 Task: Add the "purple" label to card.
Action: Mouse moved to (1346, 112)
Screenshot: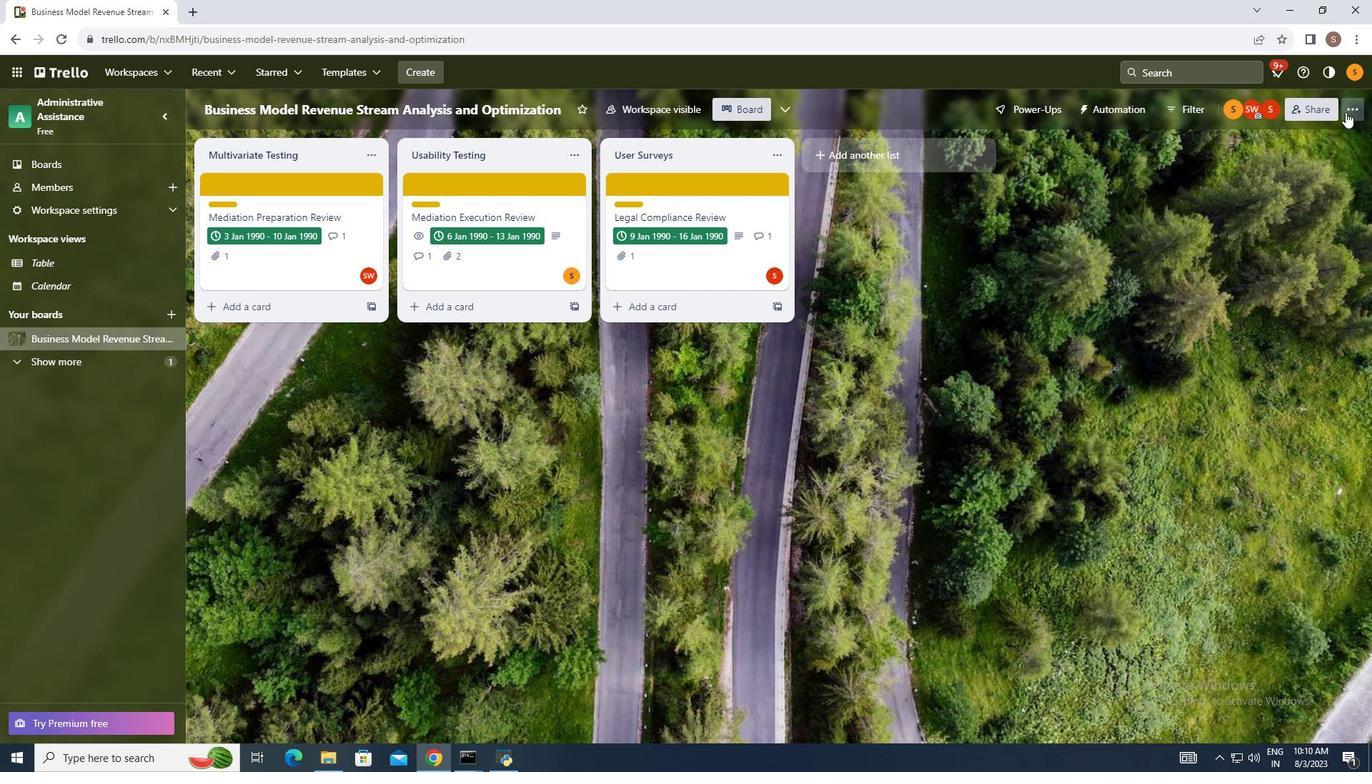 
Action: Mouse pressed left at (1346, 112)
Screenshot: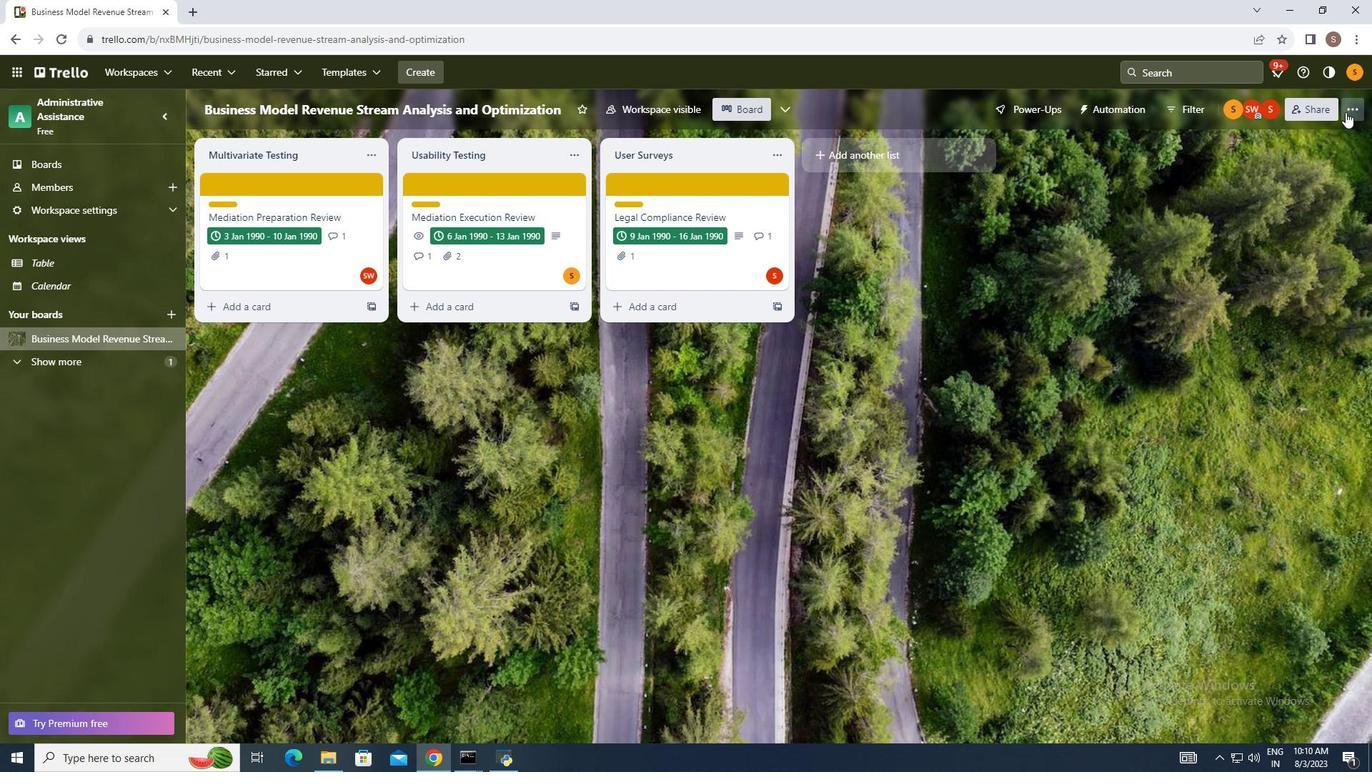 
Action: Mouse moved to (1251, 303)
Screenshot: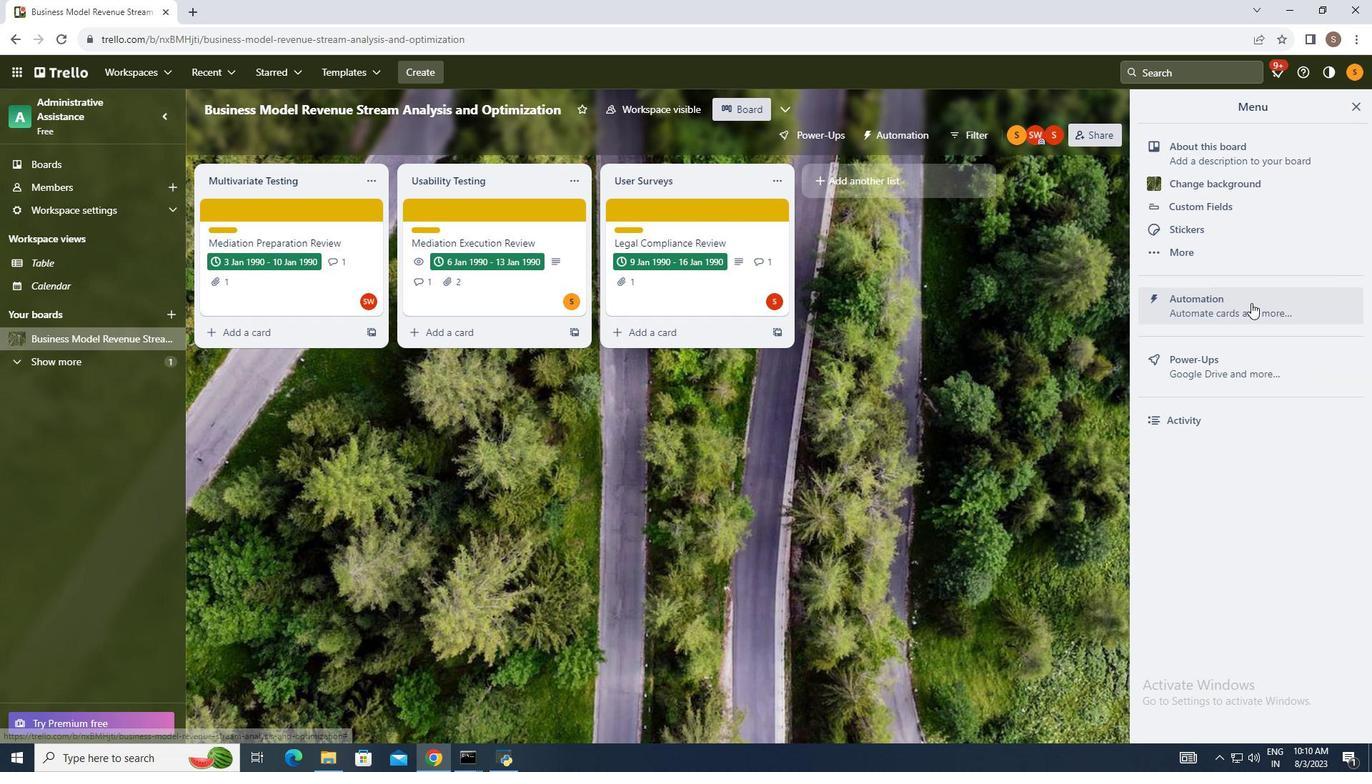 
Action: Mouse pressed left at (1251, 303)
Screenshot: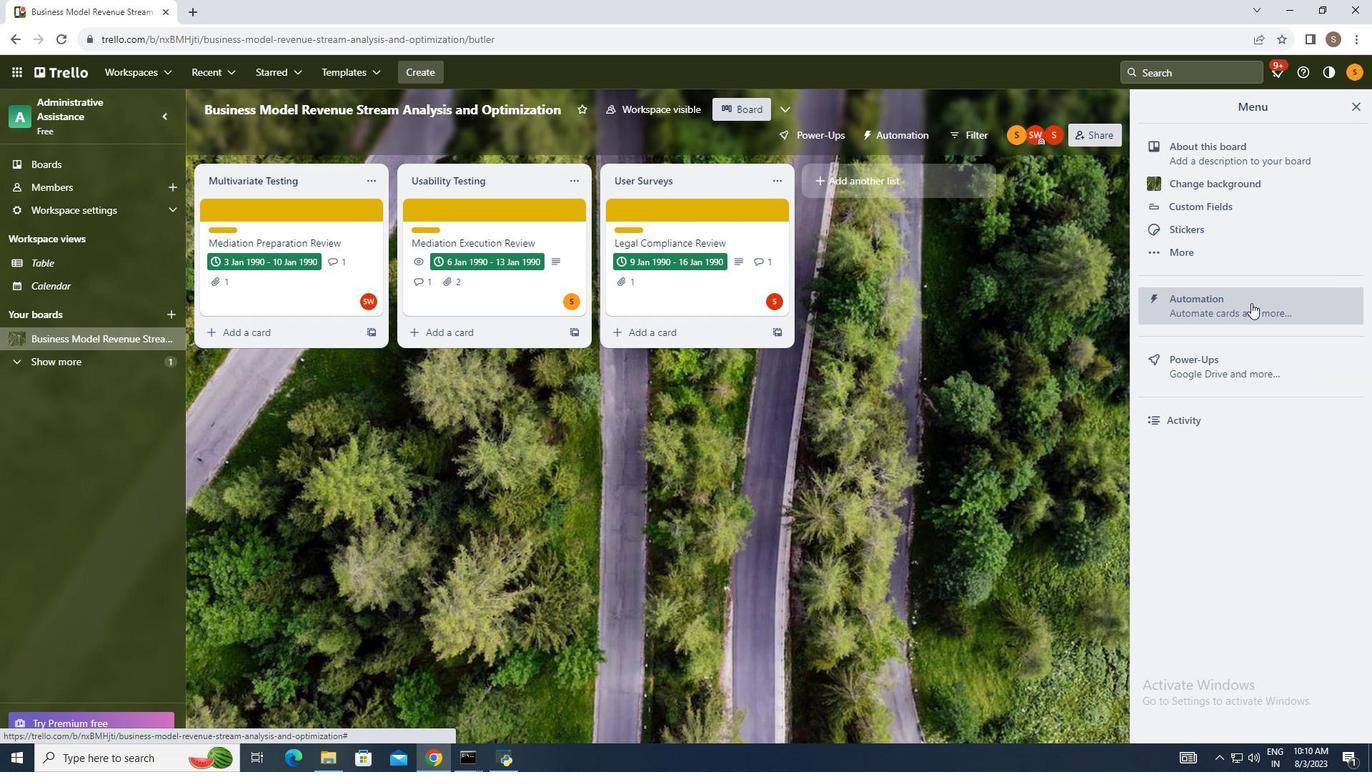 
Action: Mouse moved to (253, 370)
Screenshot: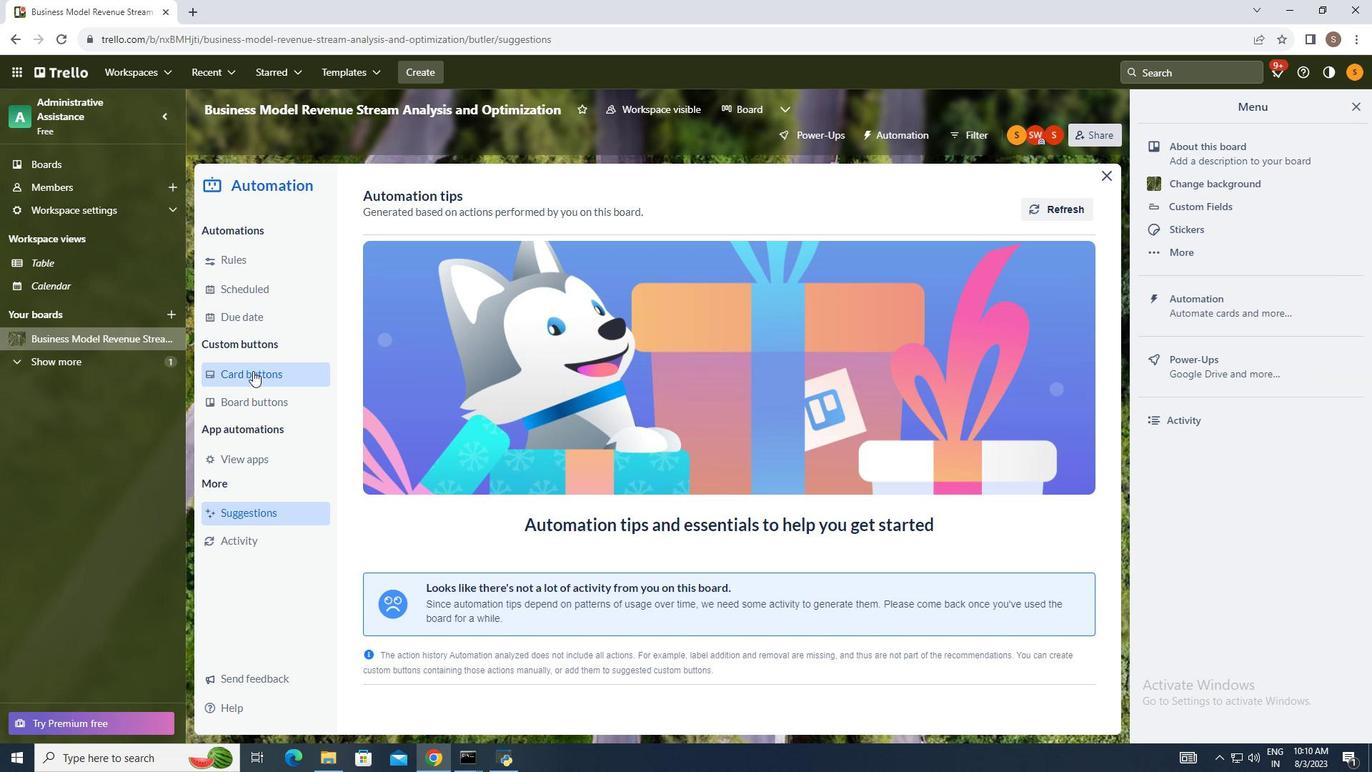 
Action: Mouse pressed left at (253, 370)
Screenshot: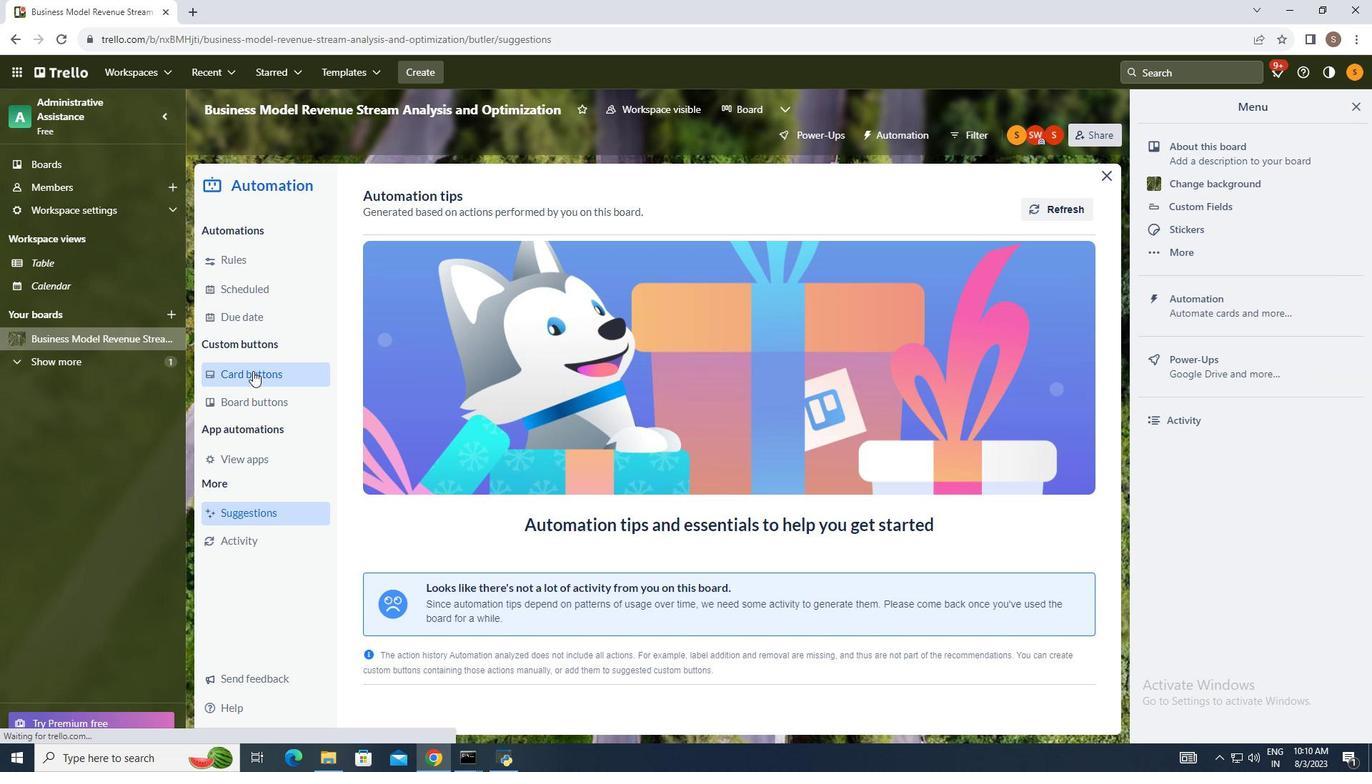 
Action: Mouse moved to (1055, 200)
Screenshot: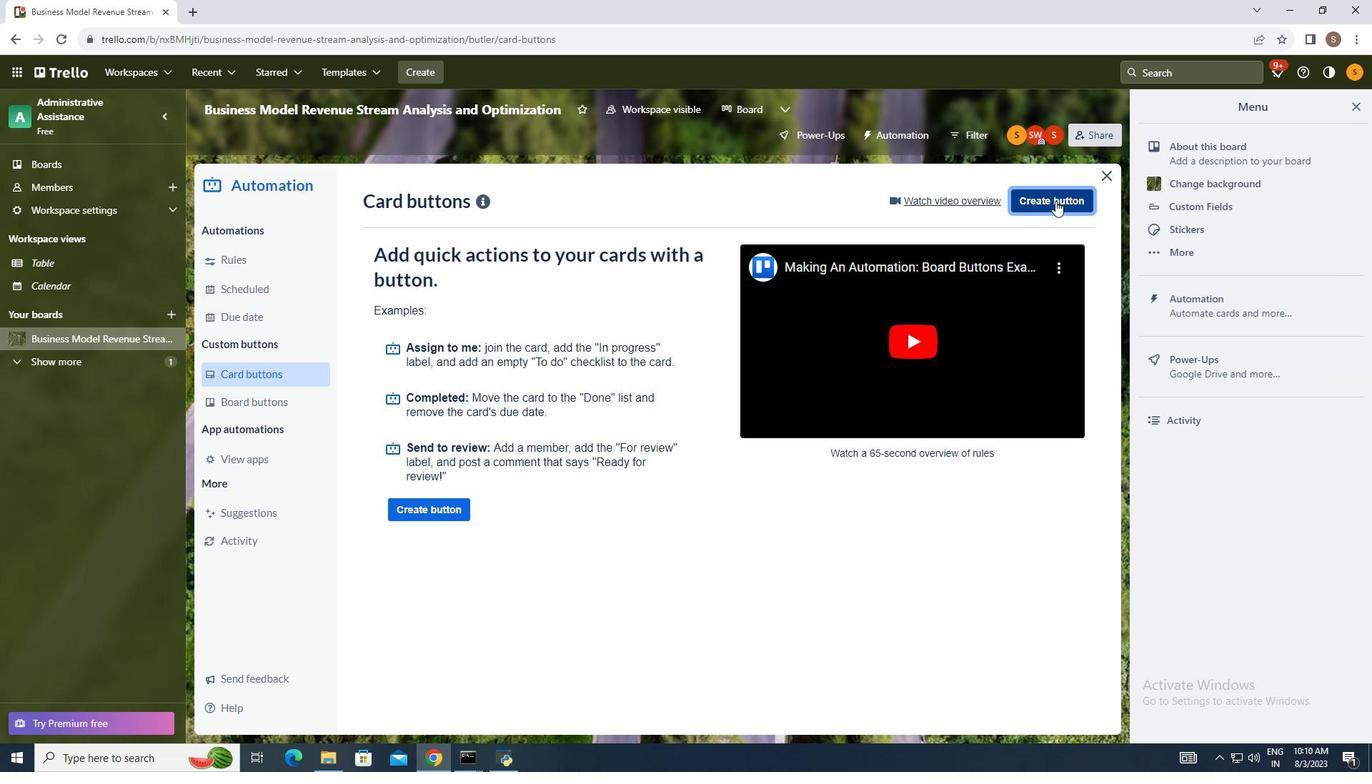 
Action: Mouse pressed left at (1055, 200)
Screenshot: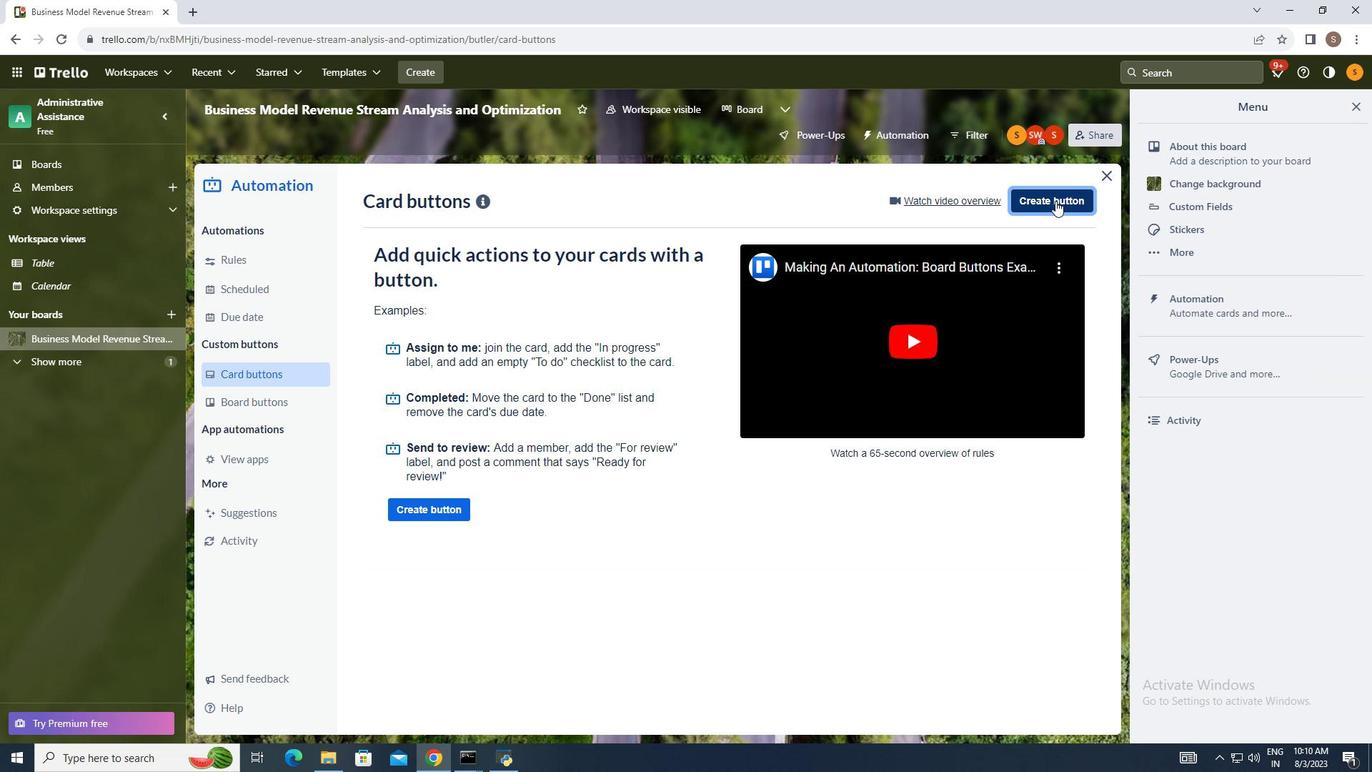 
Action: Mouse moved to (726, 401)
Screenshot: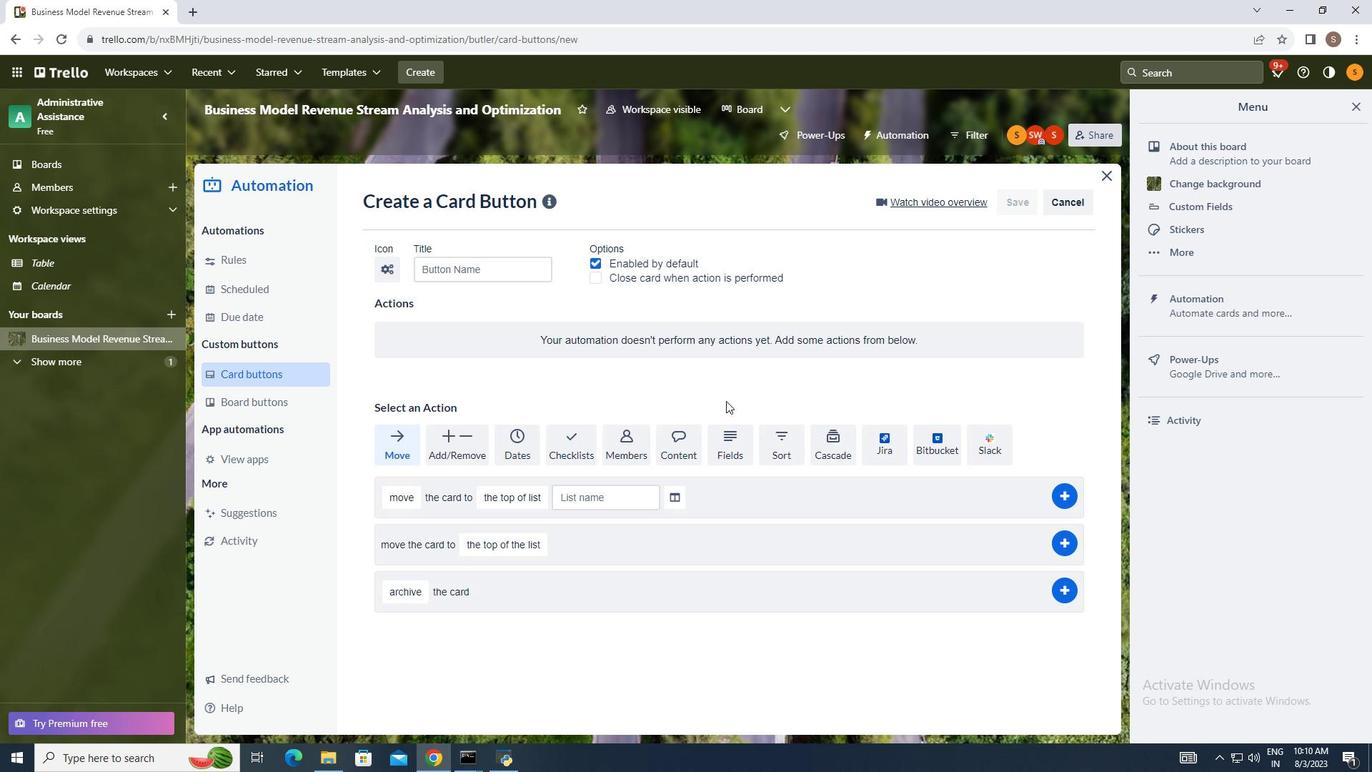 
Action: Mouse pressed left at (726, 401)
Screenshot: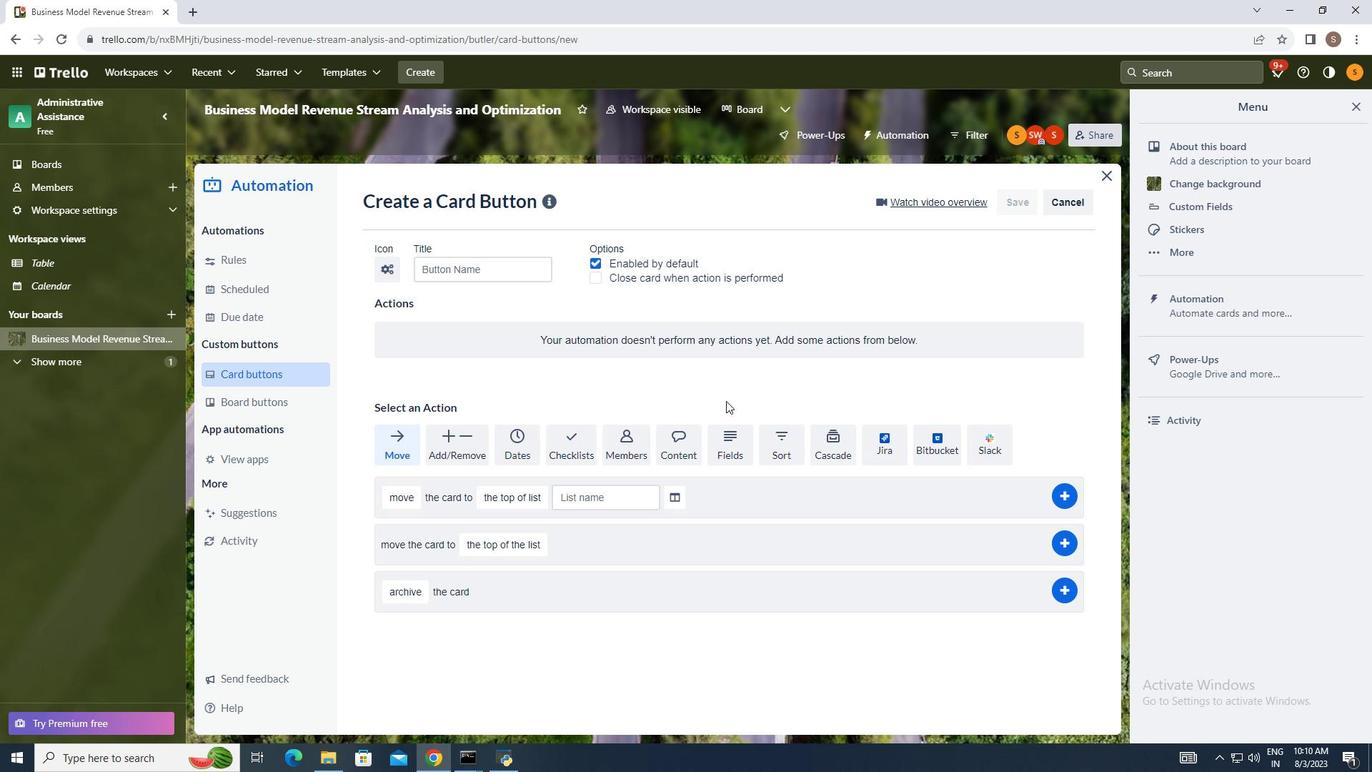 
Action: Mouse moved to (461, 449)
Screenshot: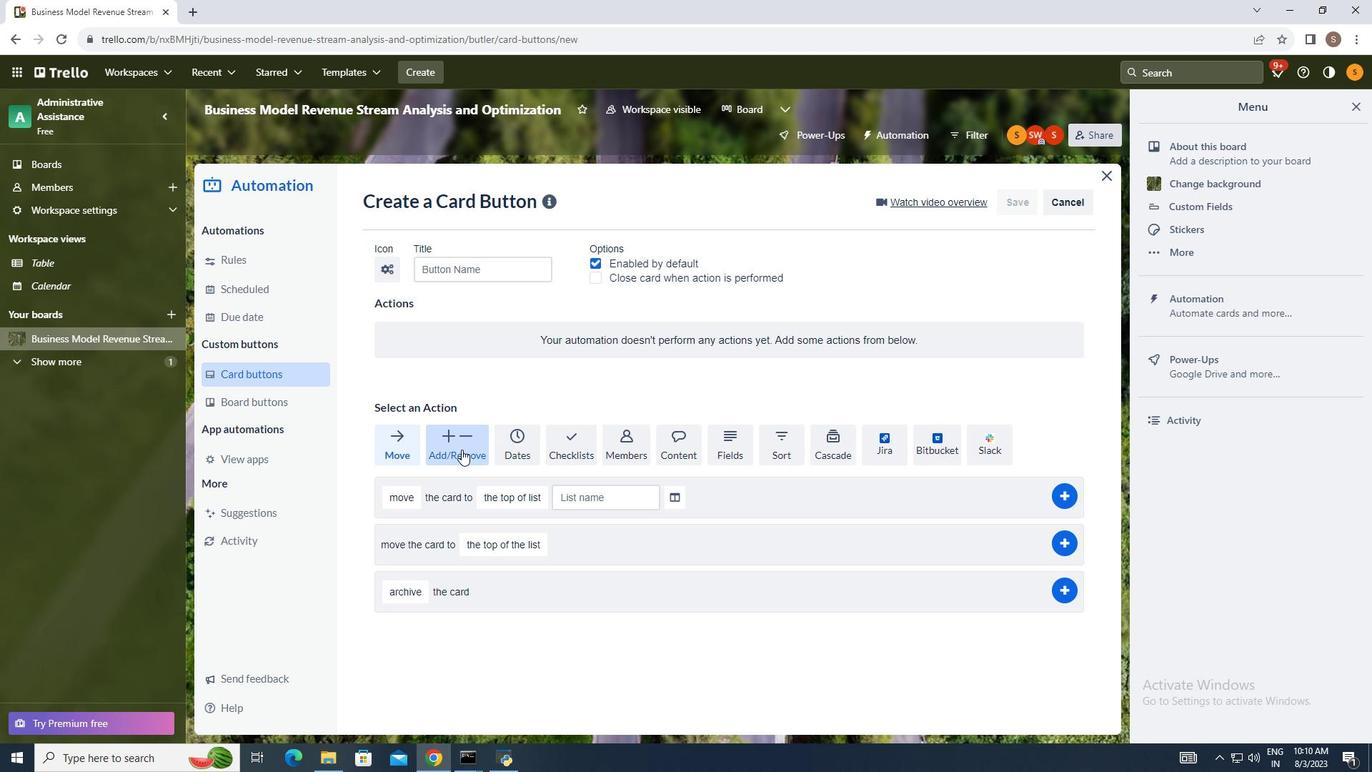 
Action: Mouse pressed left at (461, 449)
Screenshot: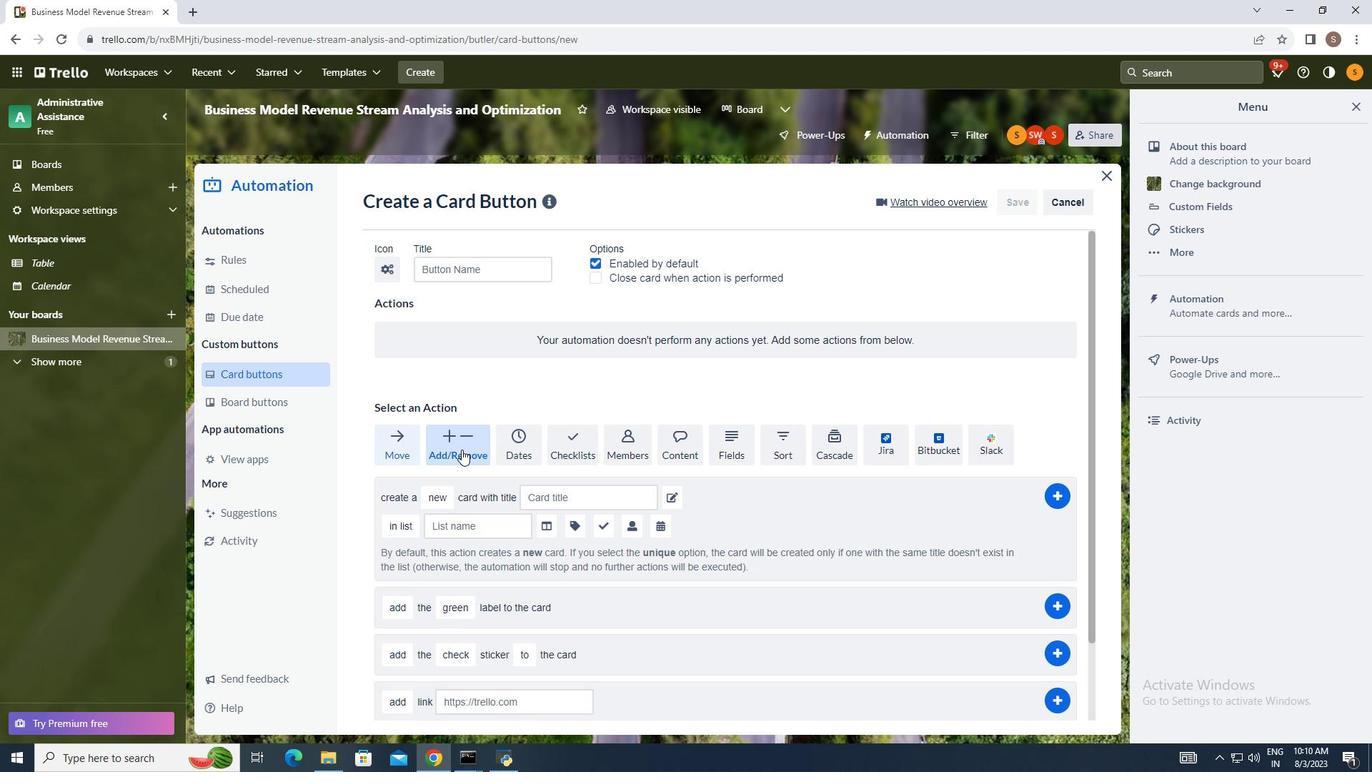 
Action: Mouse moved to (521, 569)
Screenshot: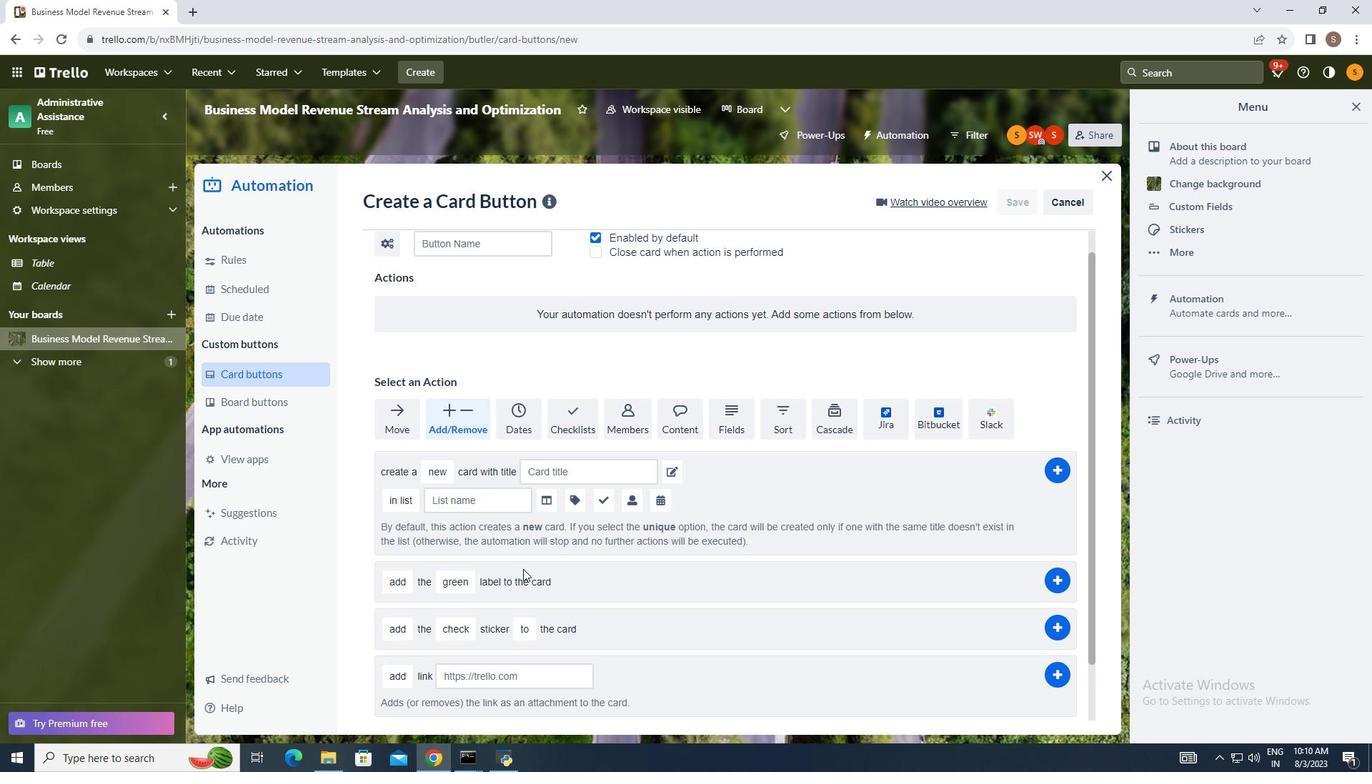 
Action: Mouse scrolled (521, 569) with delta (0, 0)
Screenshot: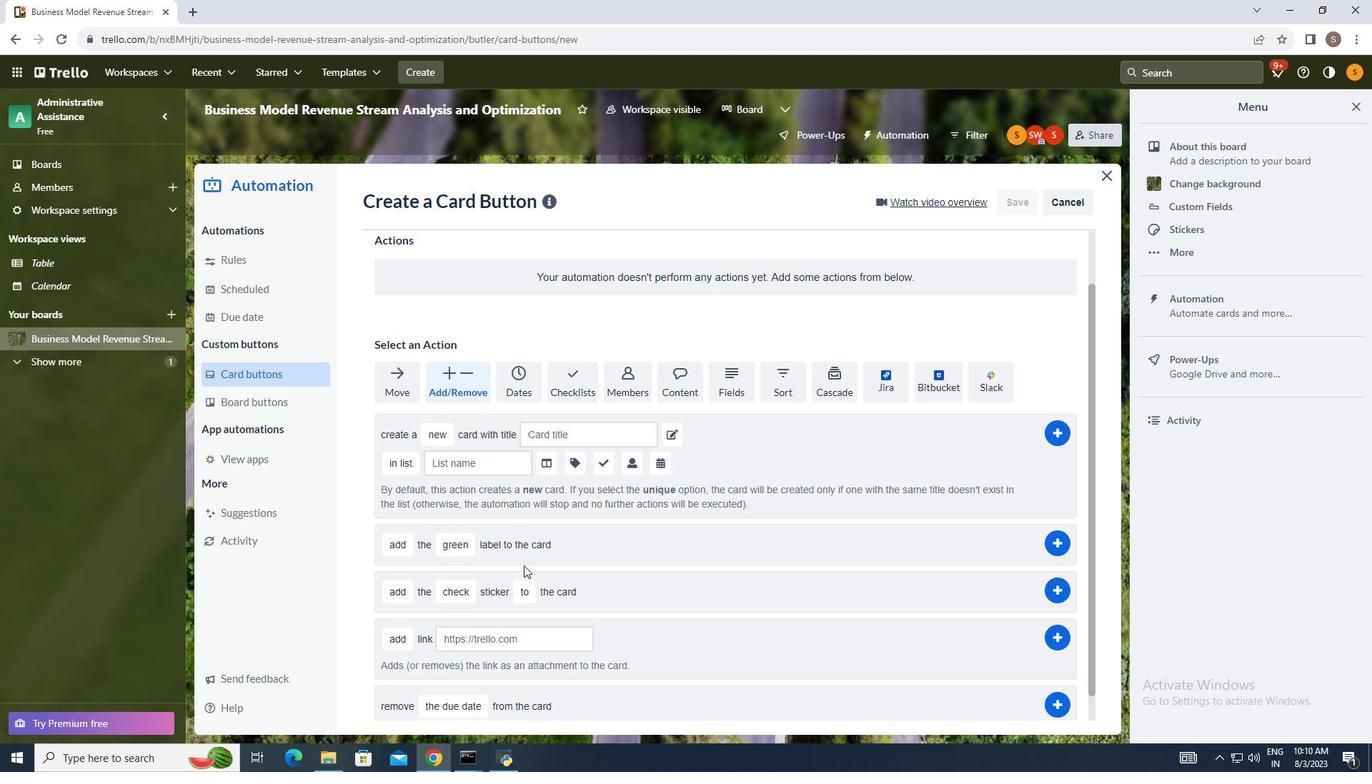 
Action: Mouse moved to (391, 530)
Screenshot: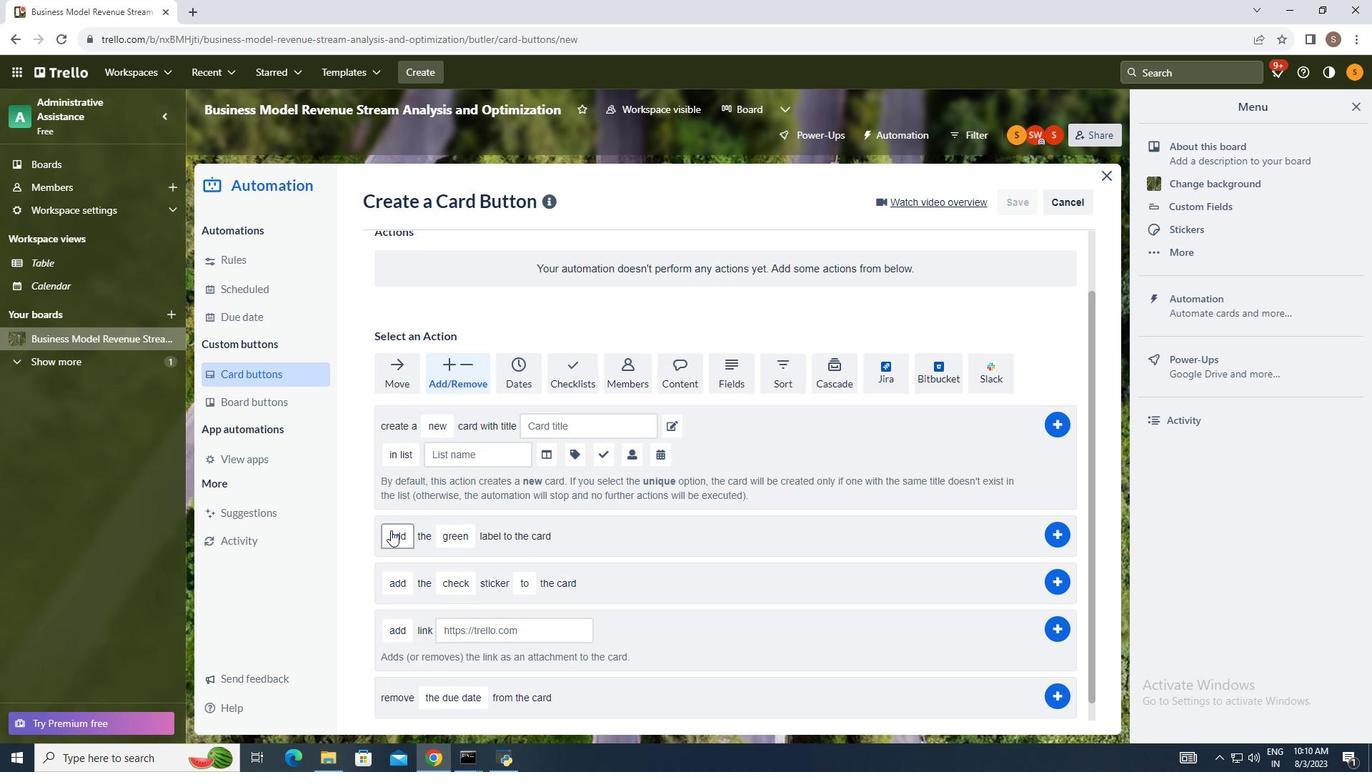 
Action: Mouse pressed left at (391, 530)
Screenshot: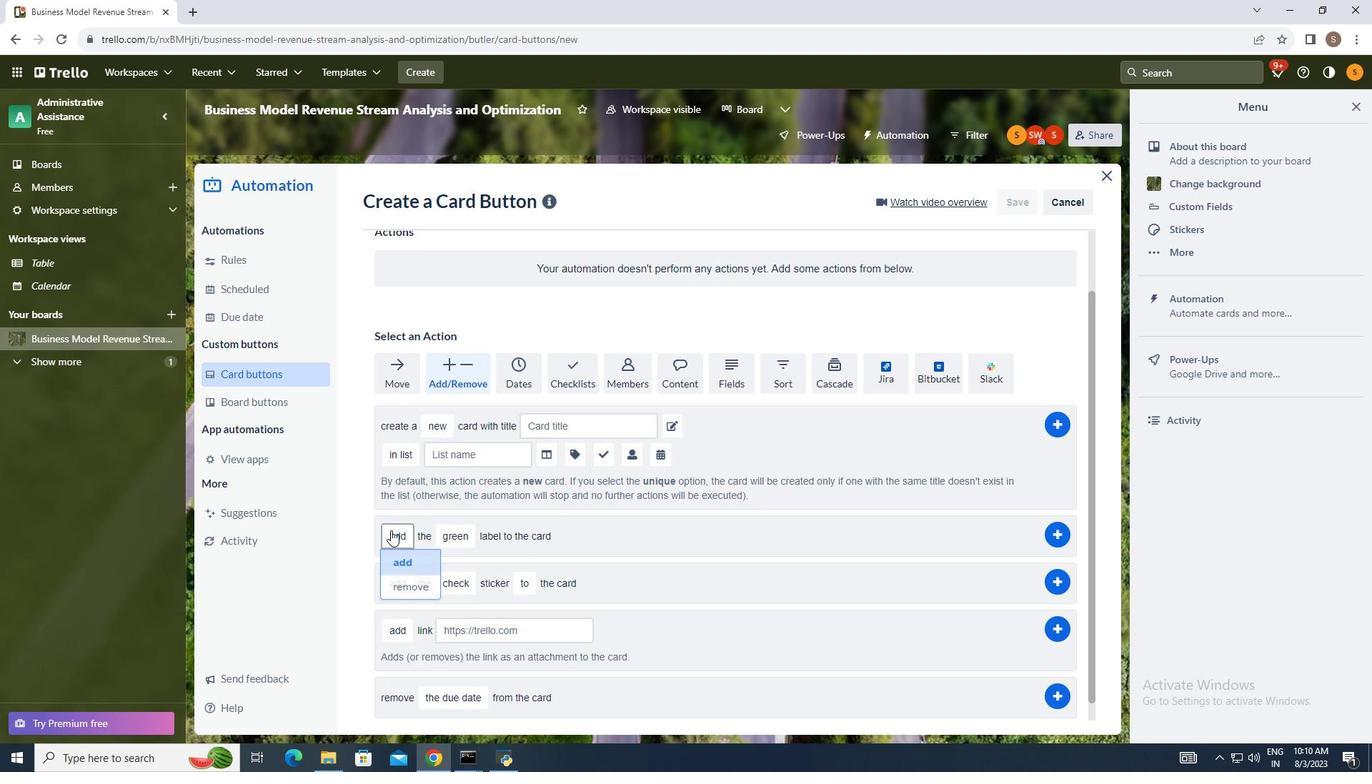 
Action: Mouse moved to (406, 558)
Screenshot: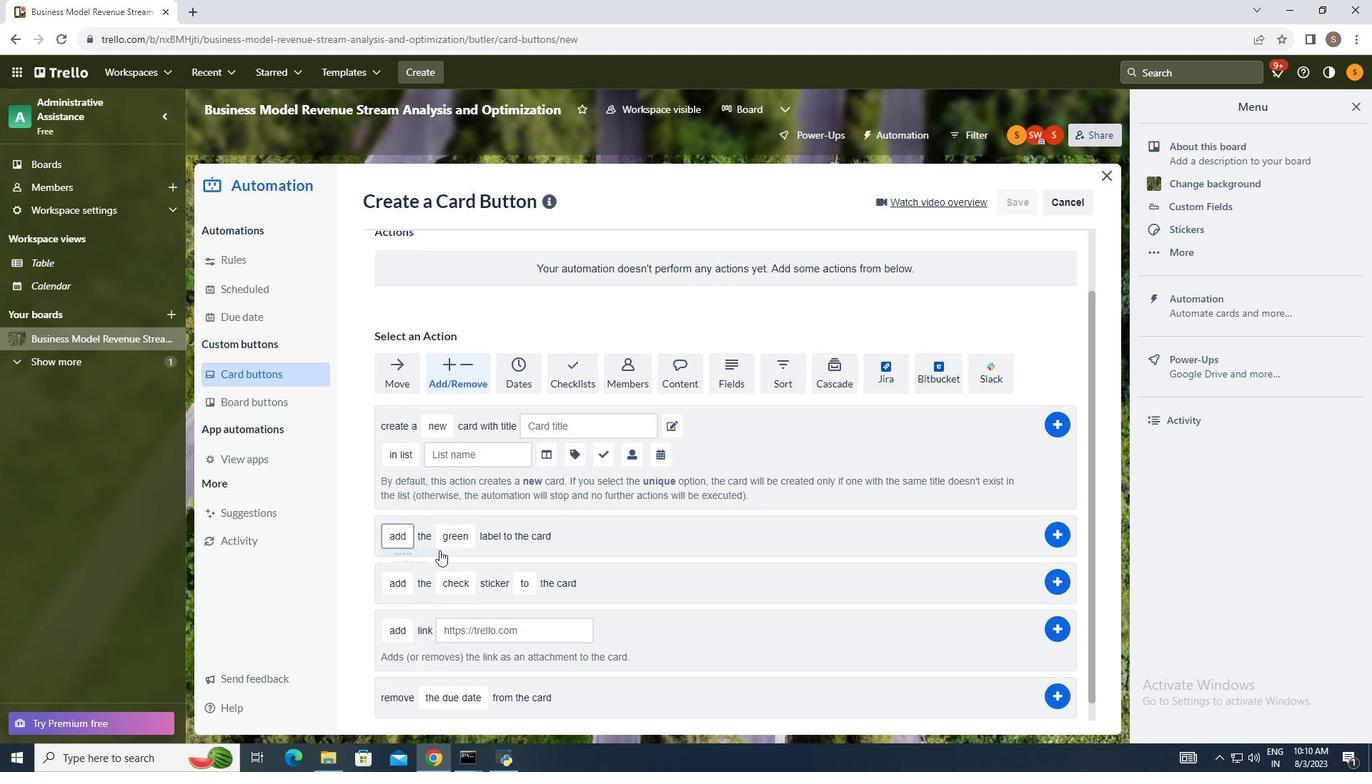 
Action: Mouse pressed left at (406, 558)
Screenshot: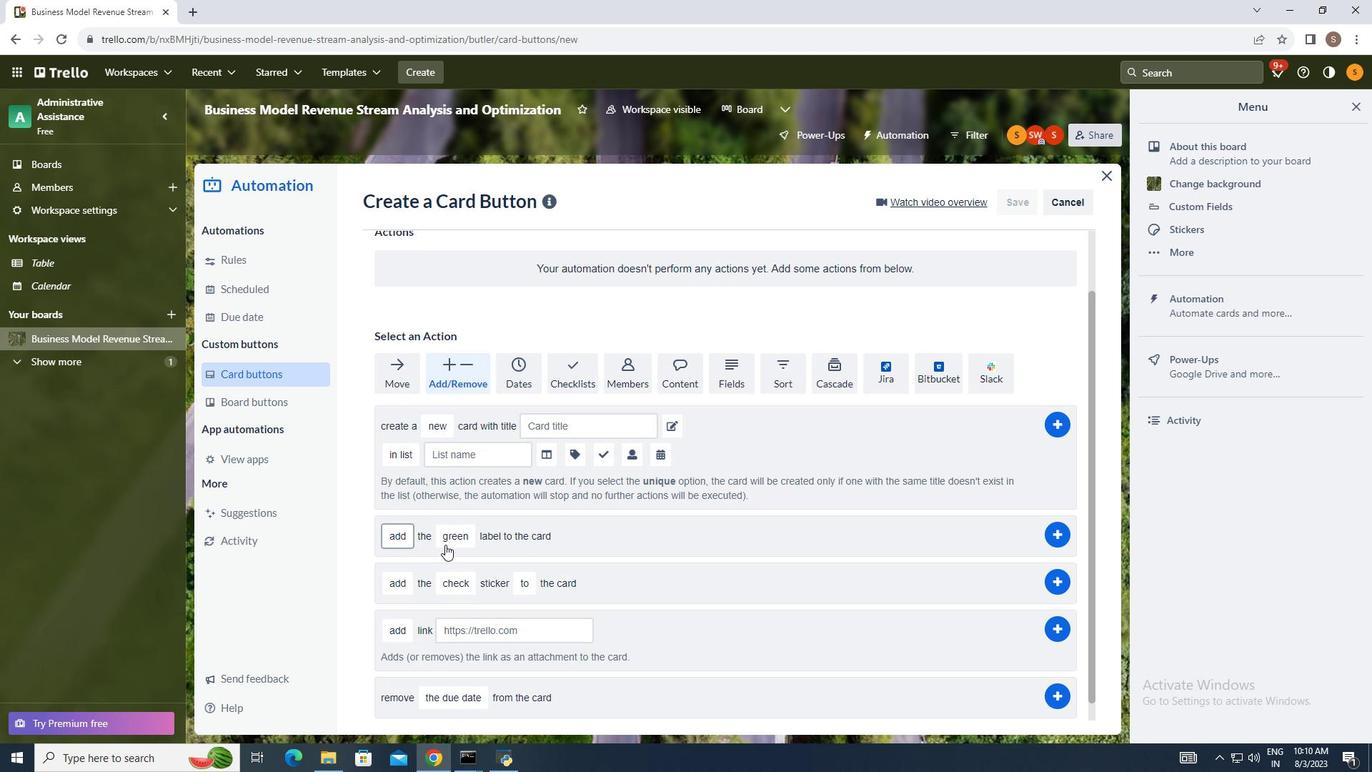 
Action: Mouse moved to (450, 536)
Screenshot: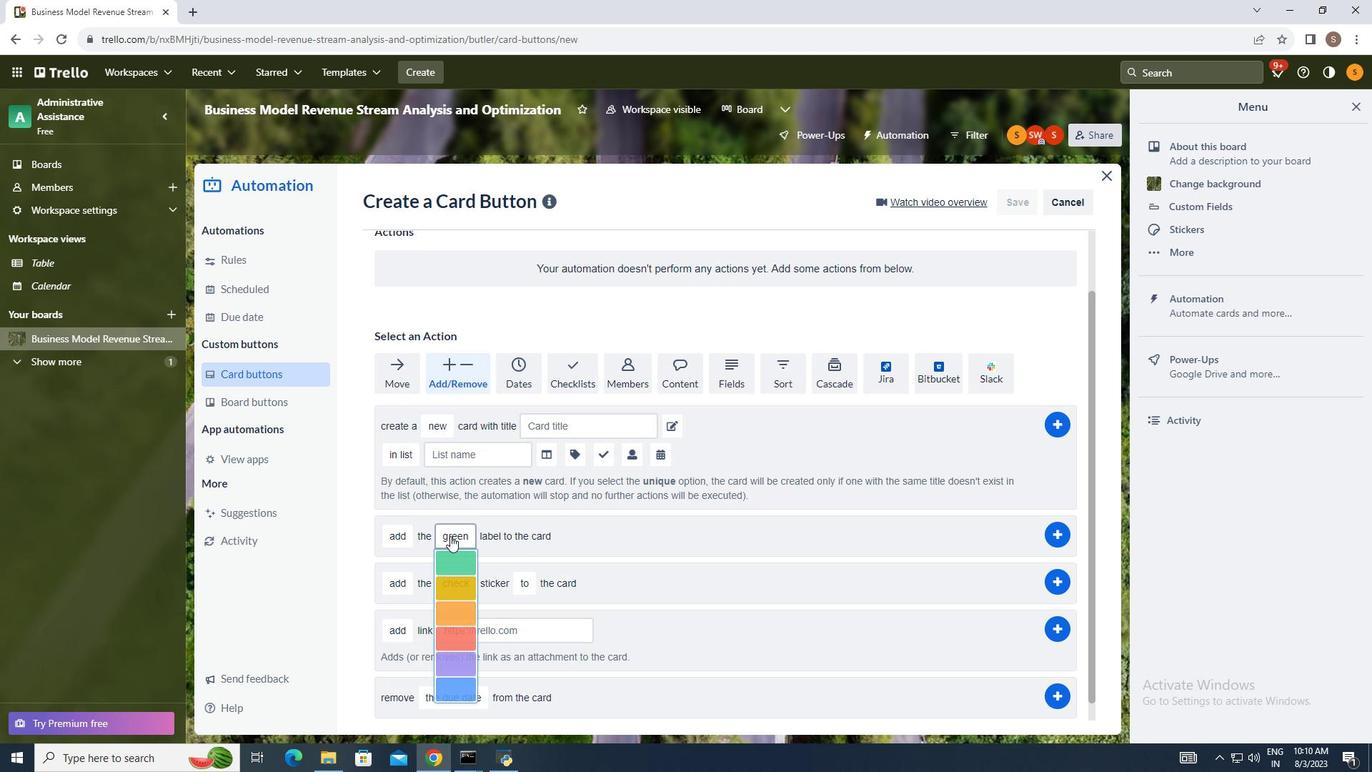 
Action: Mouse pressed left at (450, 536)
Screenshot: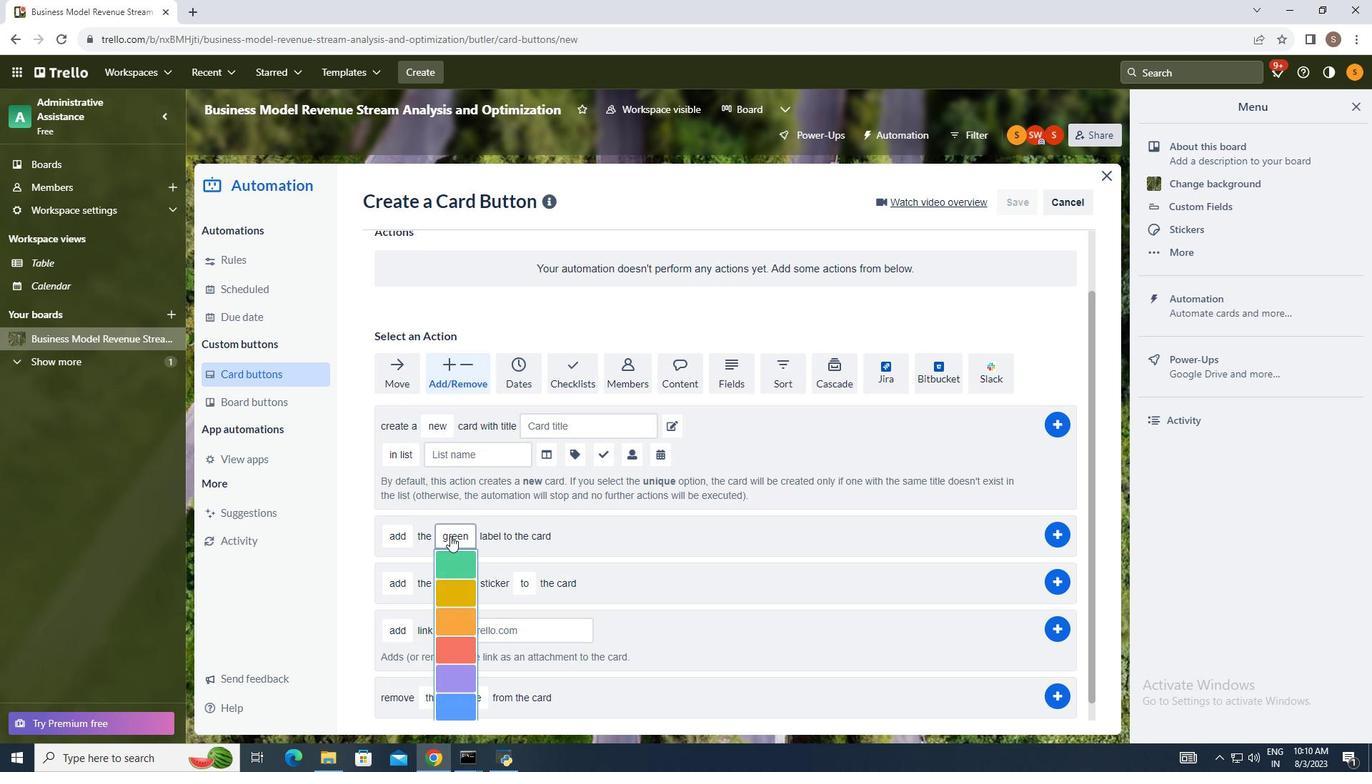 
Action: Mouse moved to (449, 561)
Screenshot: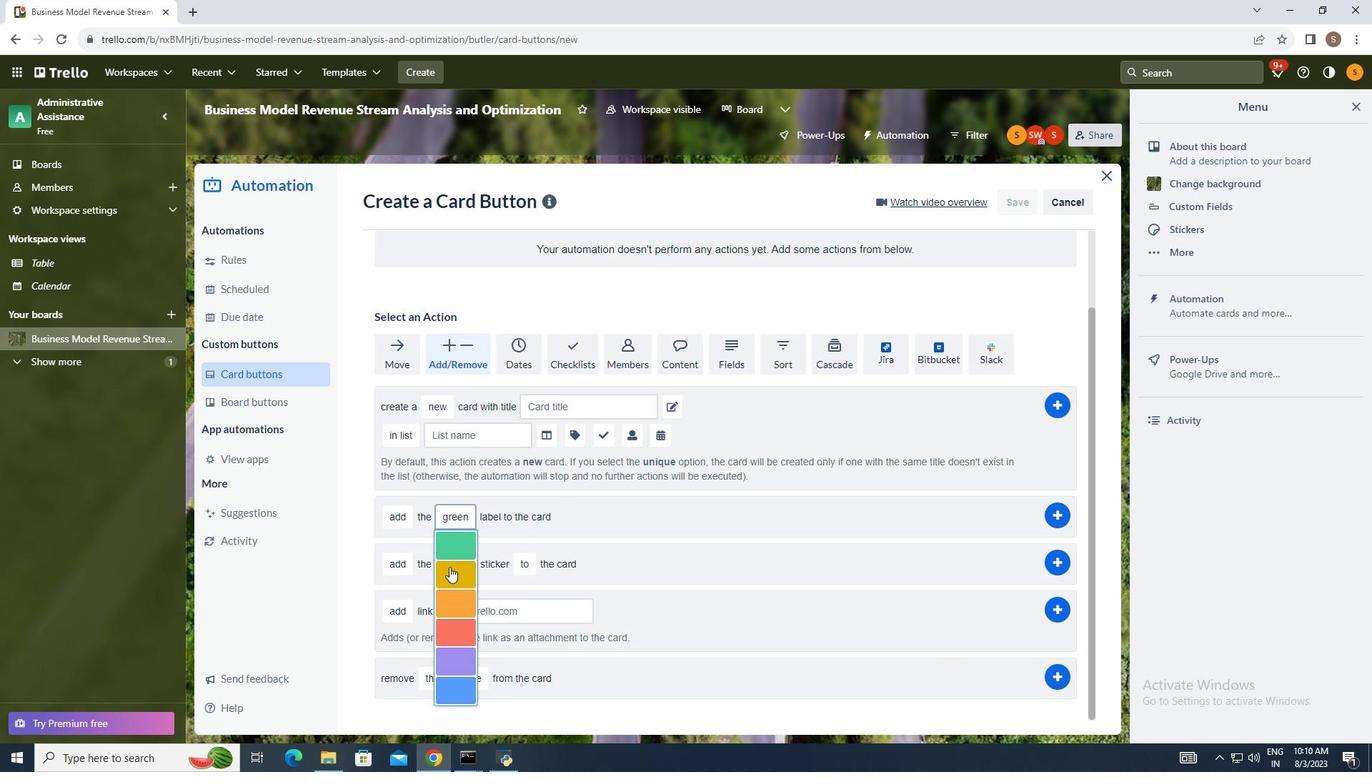 
Action: Mouse scrolled (449, 561) with delta (0, 0)
Screenshot: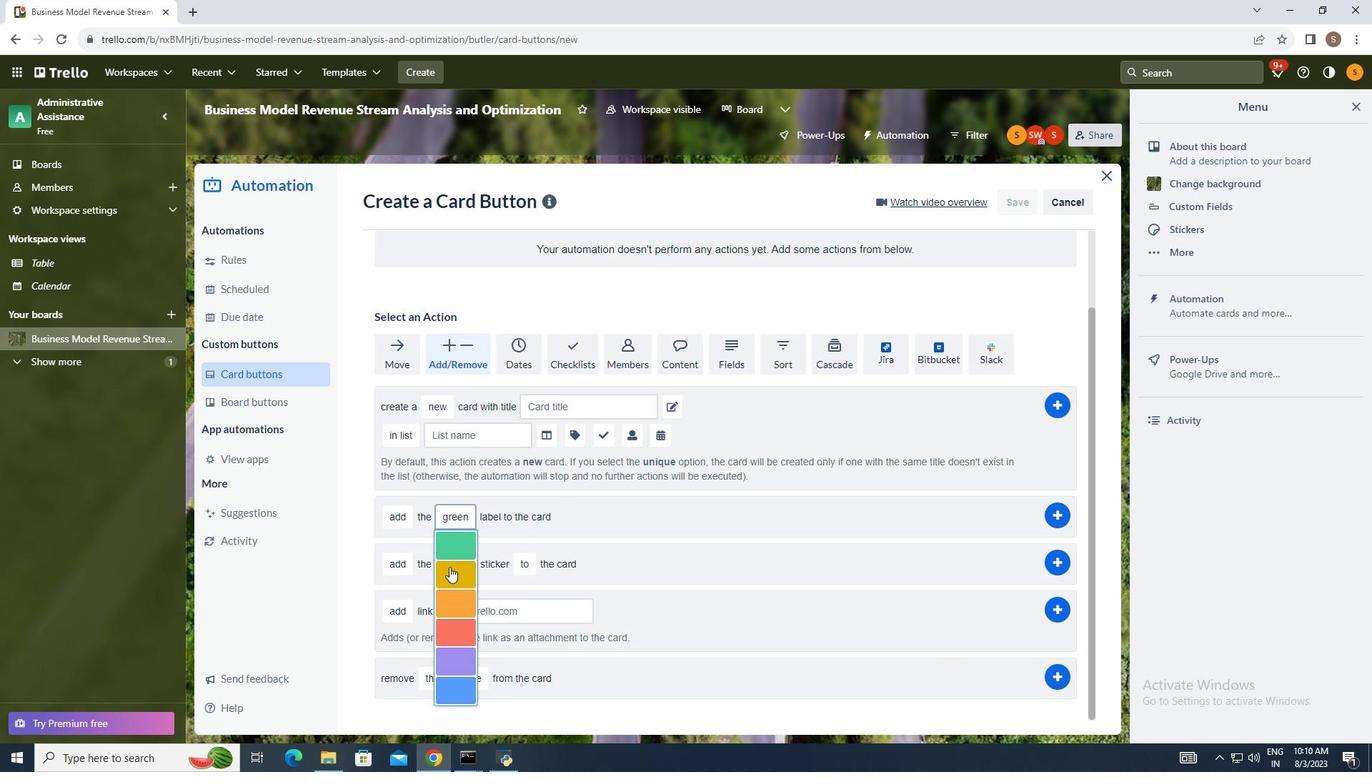 
Action: Mouse moved to (449, 566)
Screenshot: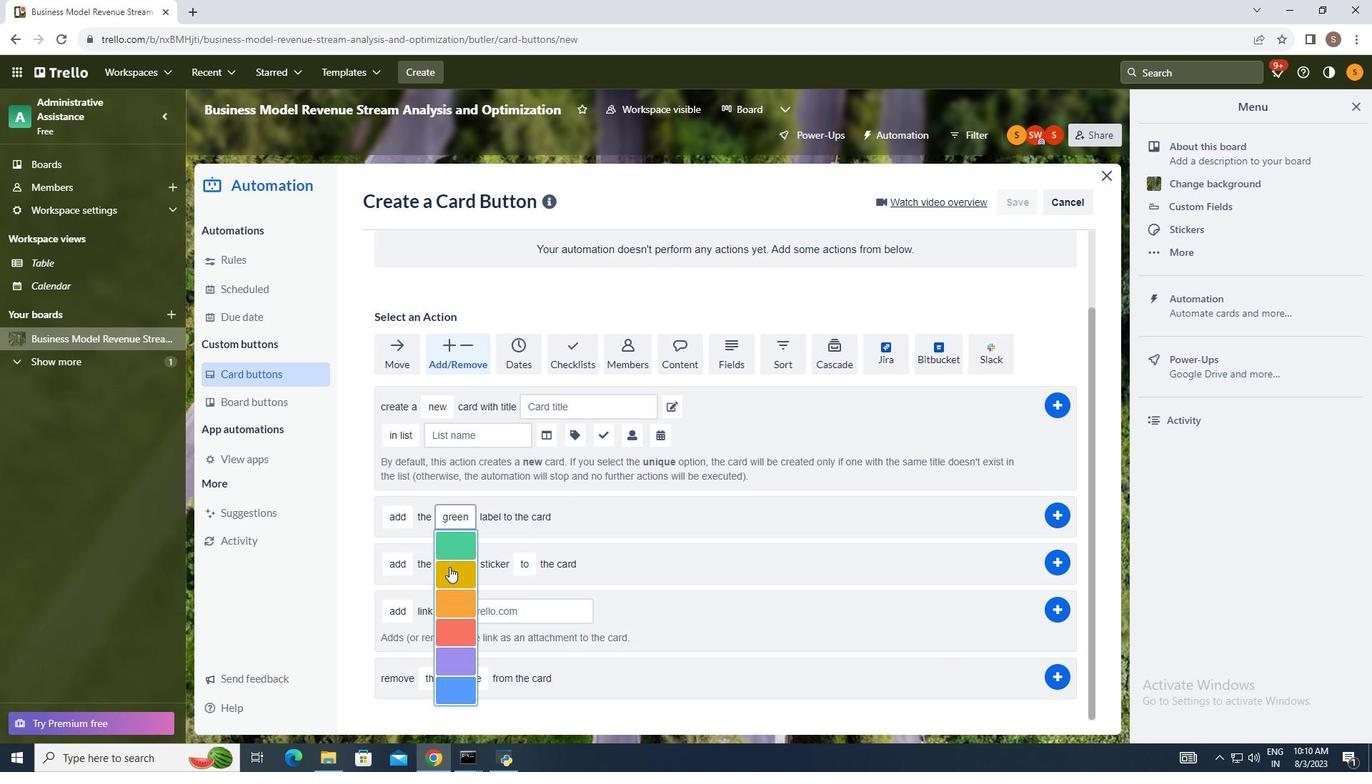 
Action: Mouse scrolled (449, 565) with delta (0, 0)
Screenshot: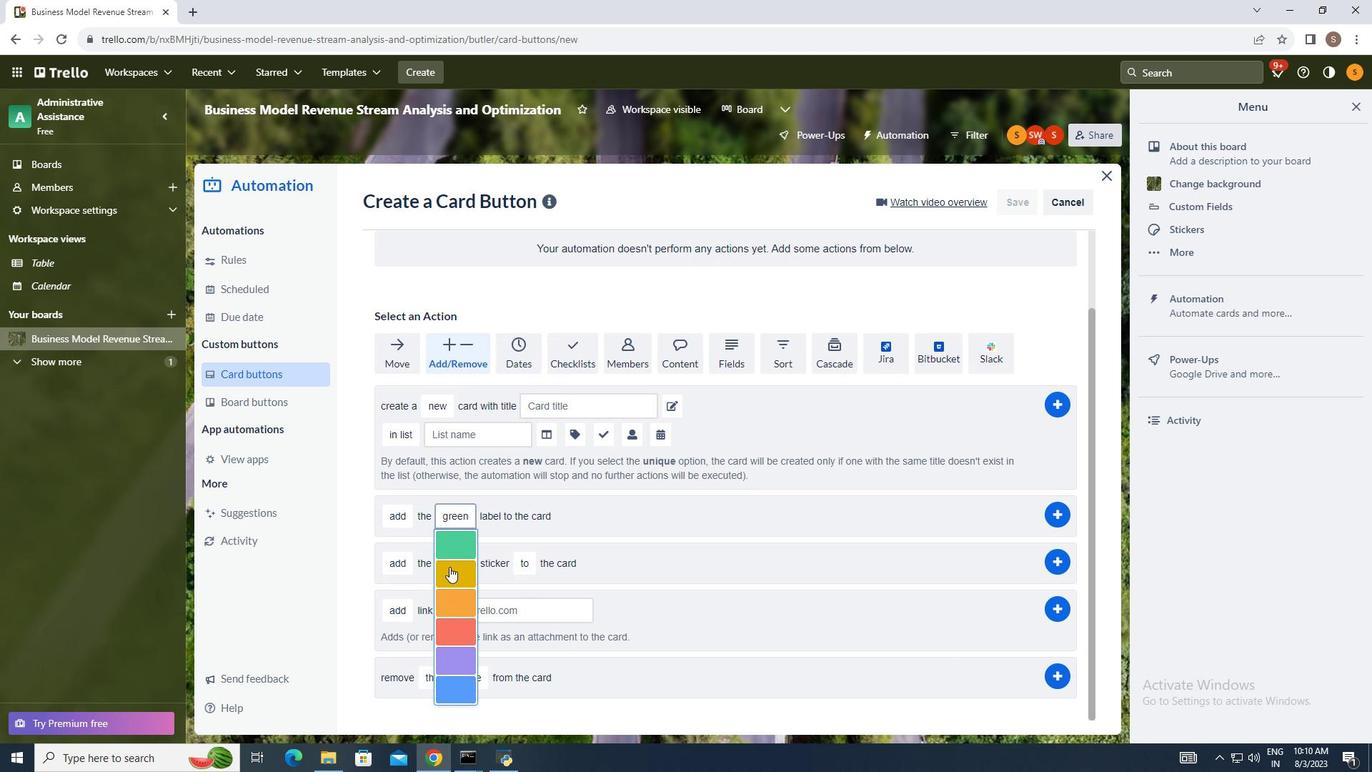 
Action: Mouse moved to (449, 566)
Screenshot: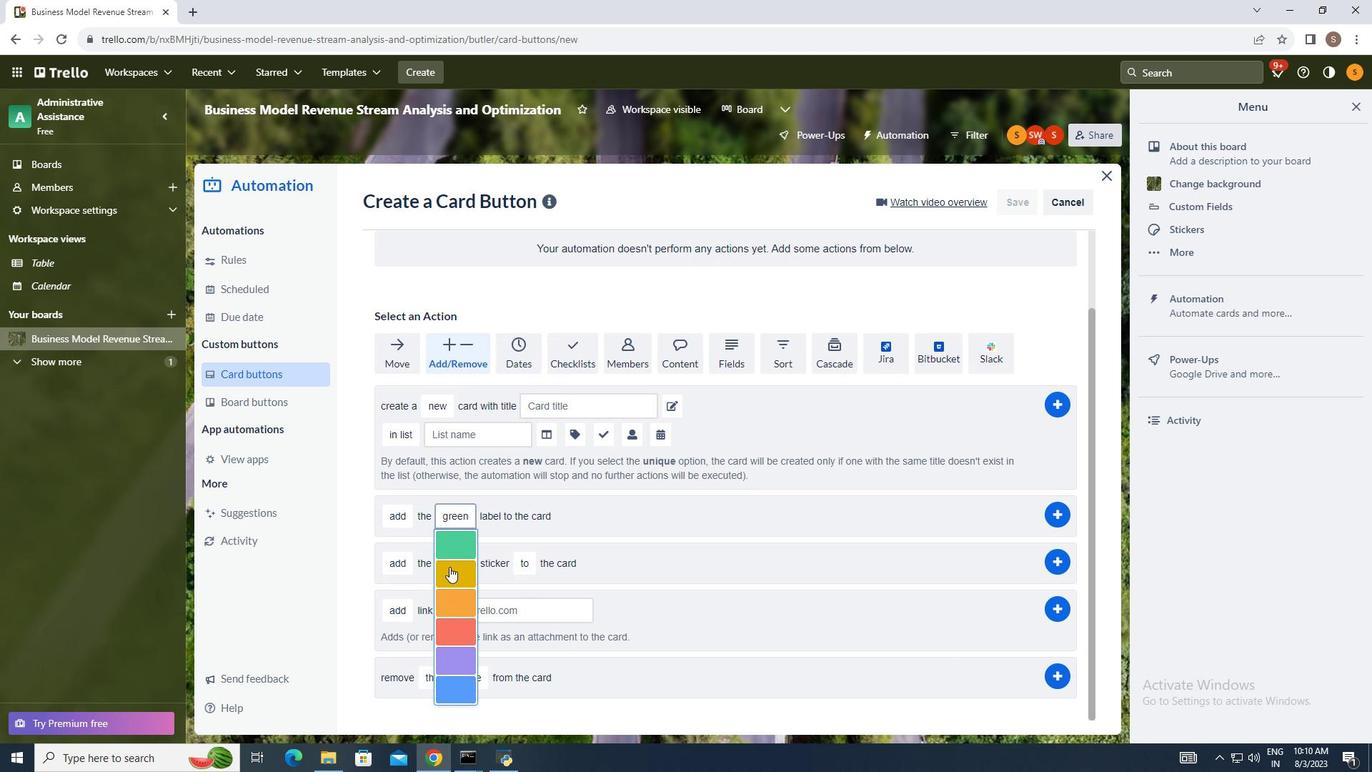 
Action: Mouse scrolled (449, 566) with delta (0, 0)
Screenshot: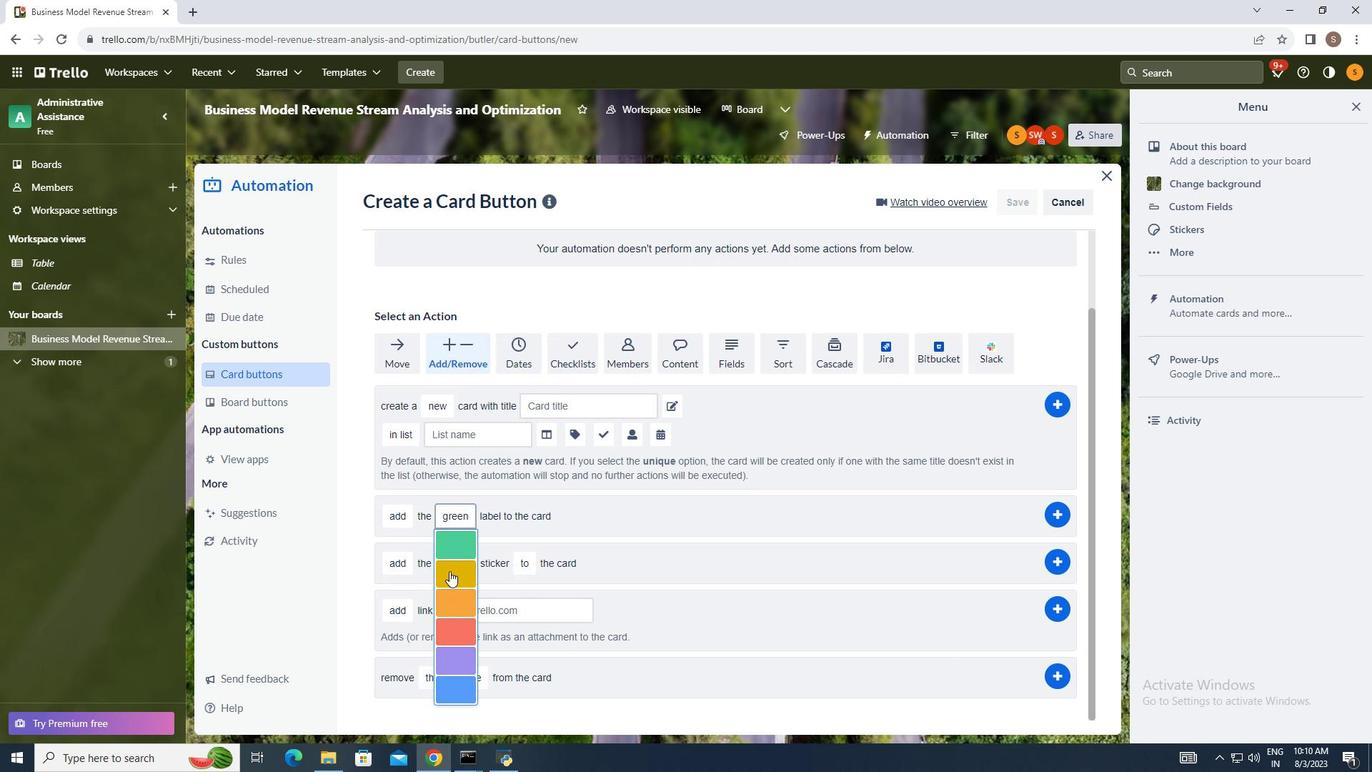 
Action: Mouse moved to (454, 660)
Screenshot: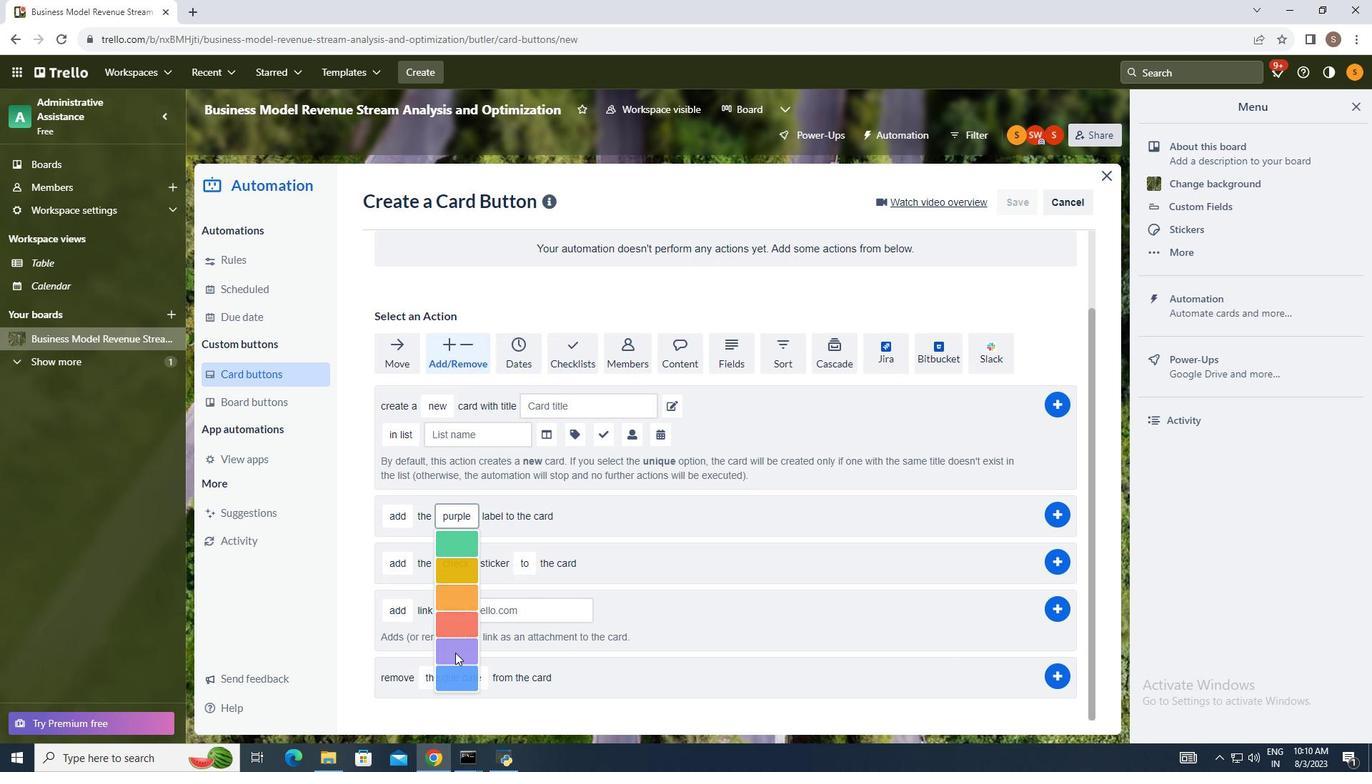
Action: Mouse pressed left at (454, 660)
Screenshot: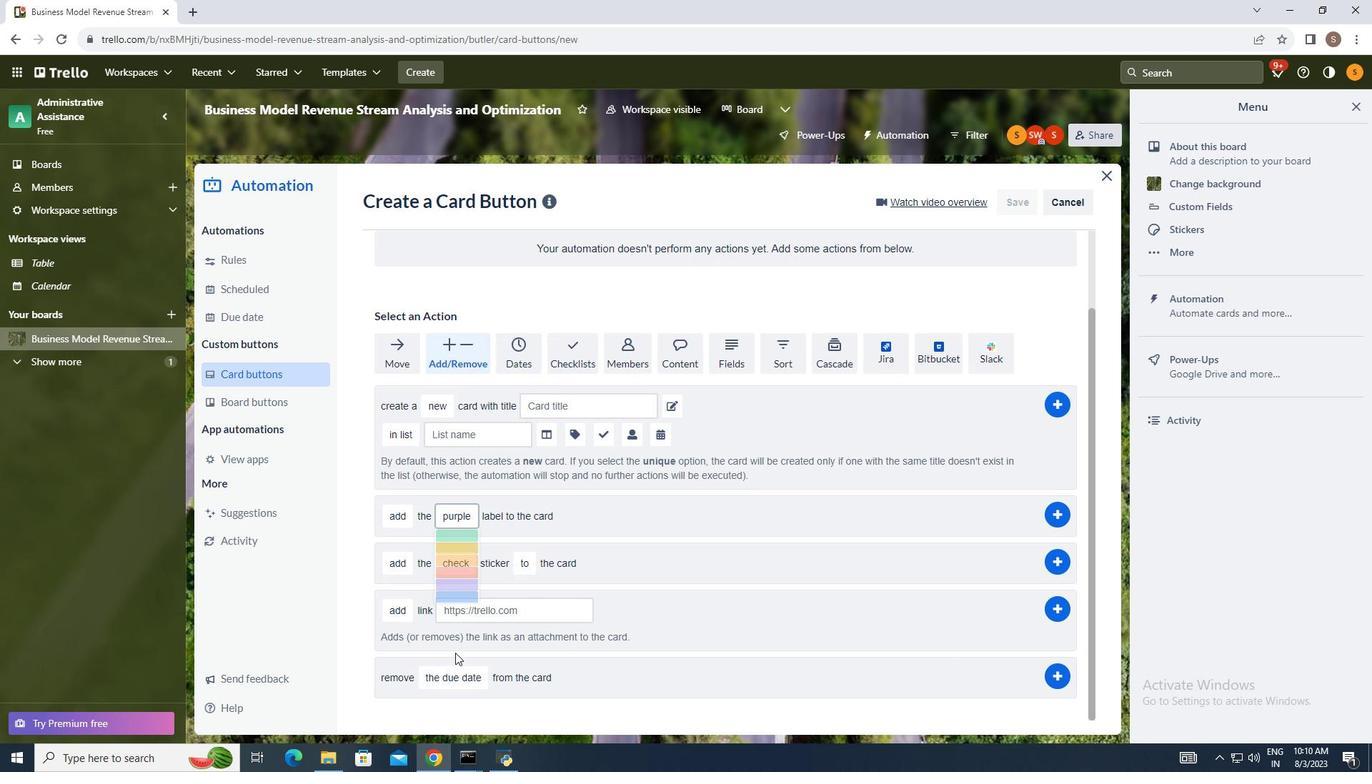 
Action: Mouse moved to (1051, 517)
Screenshot: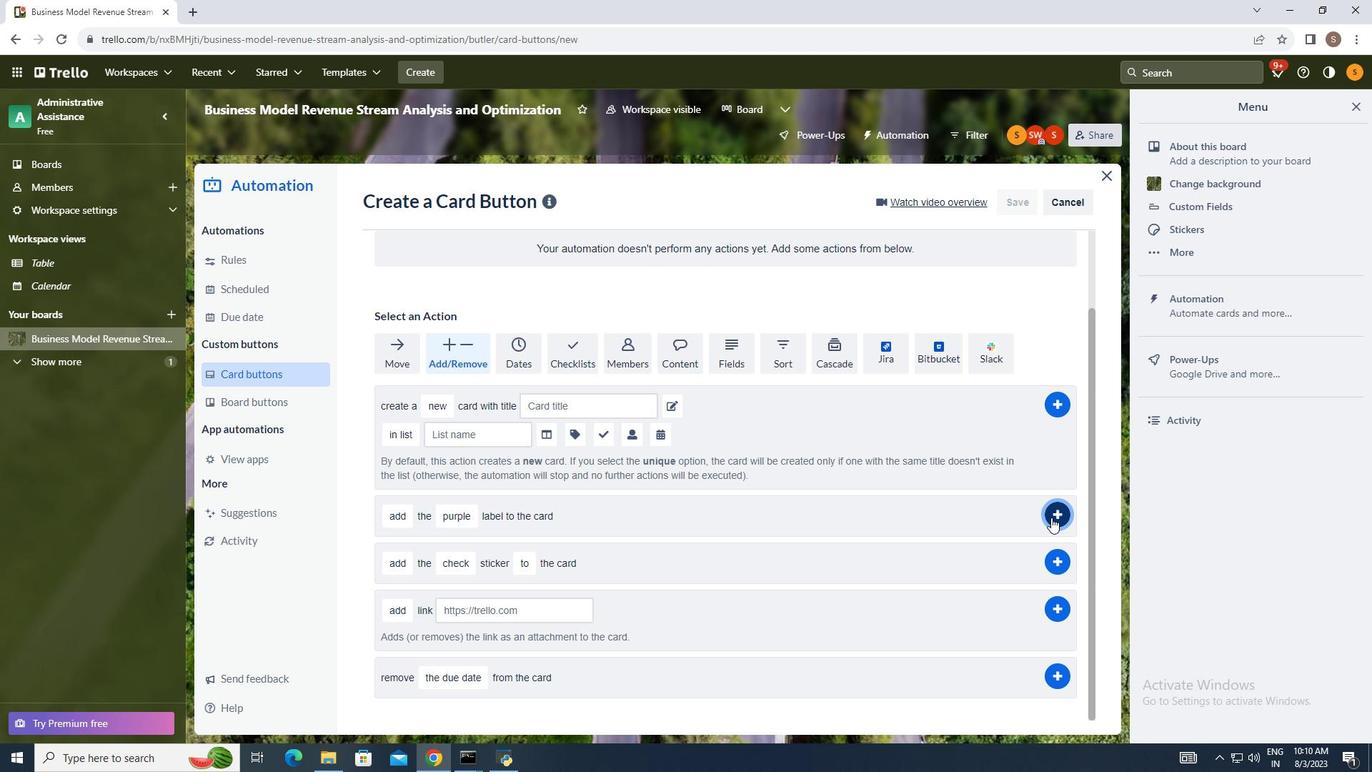 
Action: Mouse pressed left at (1051, 517)
Screenshot: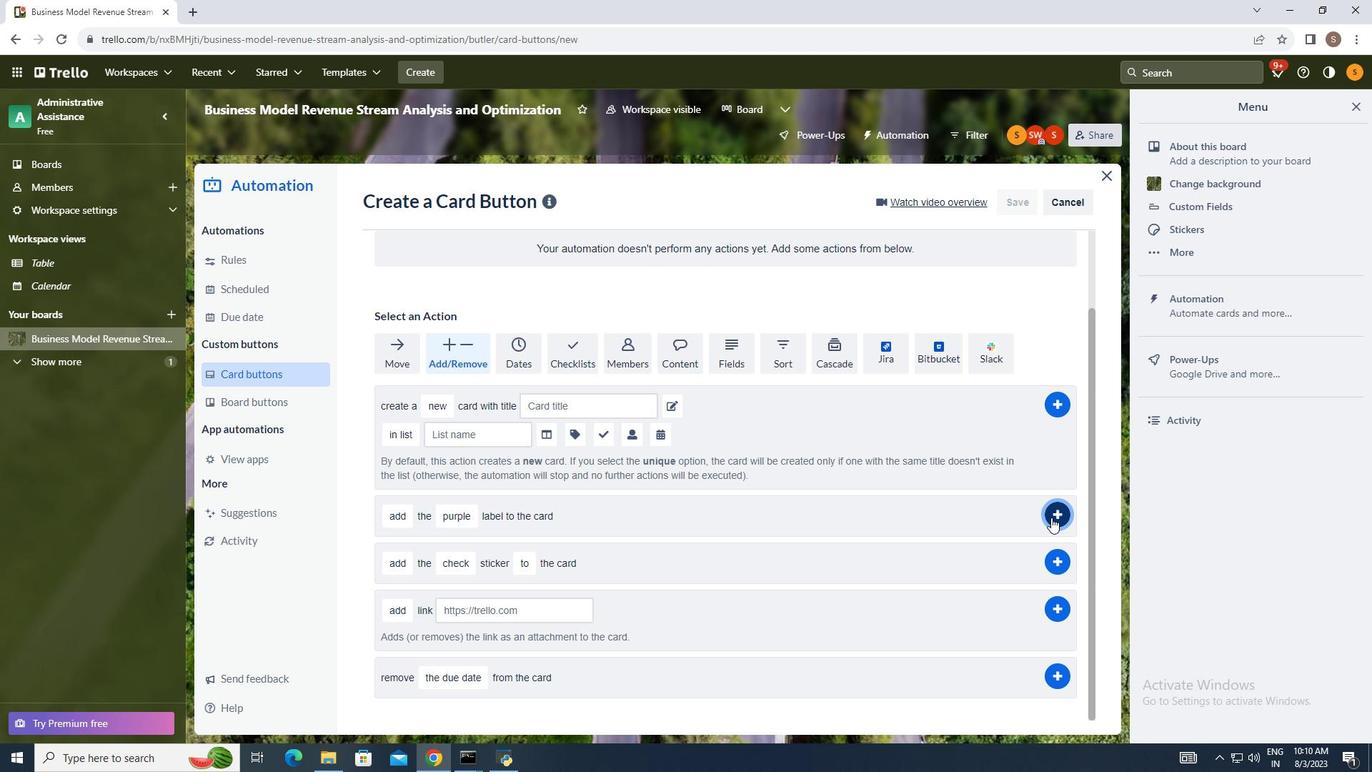 
Action: Mouse moved to (1160, 521)
Screenshot: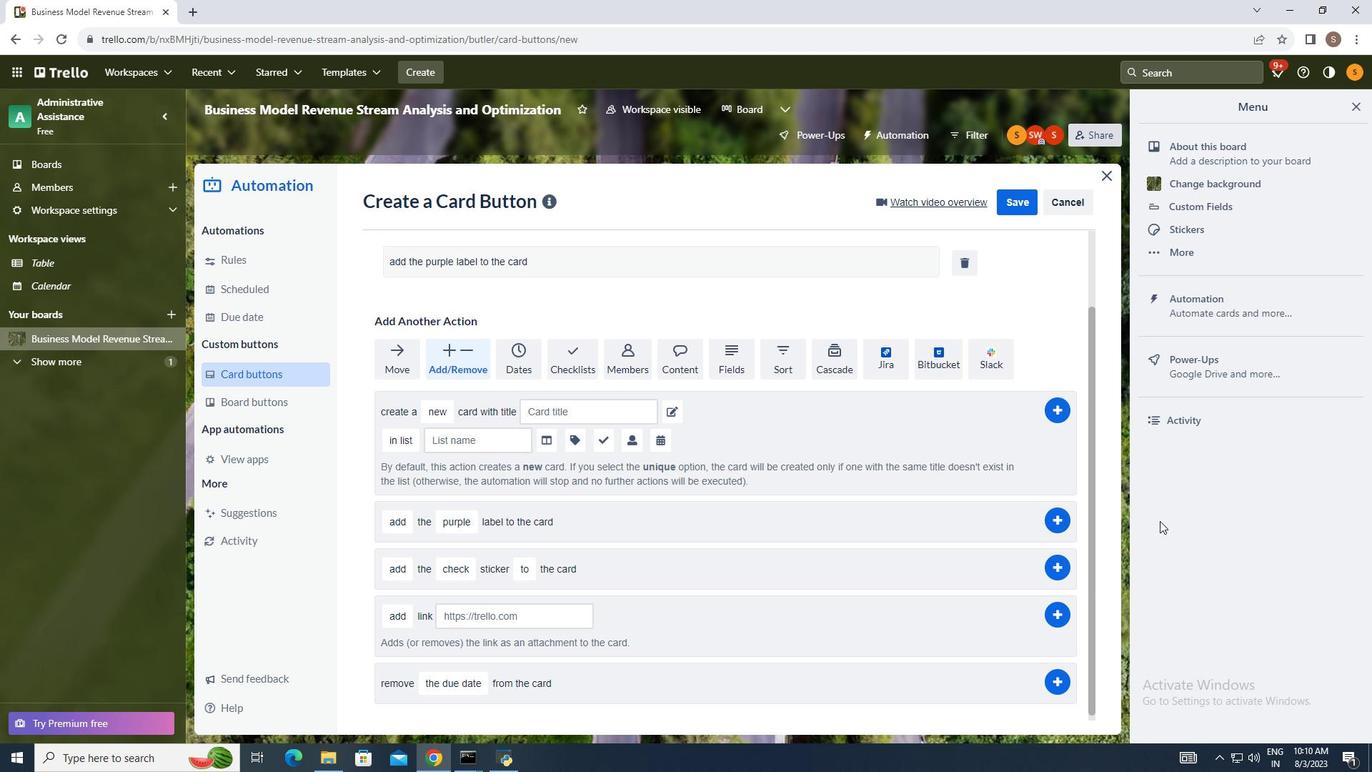 
